 Task: Select the criteria, "custom formula".
Action: Mouse moved to (173, 60)
Screenshot: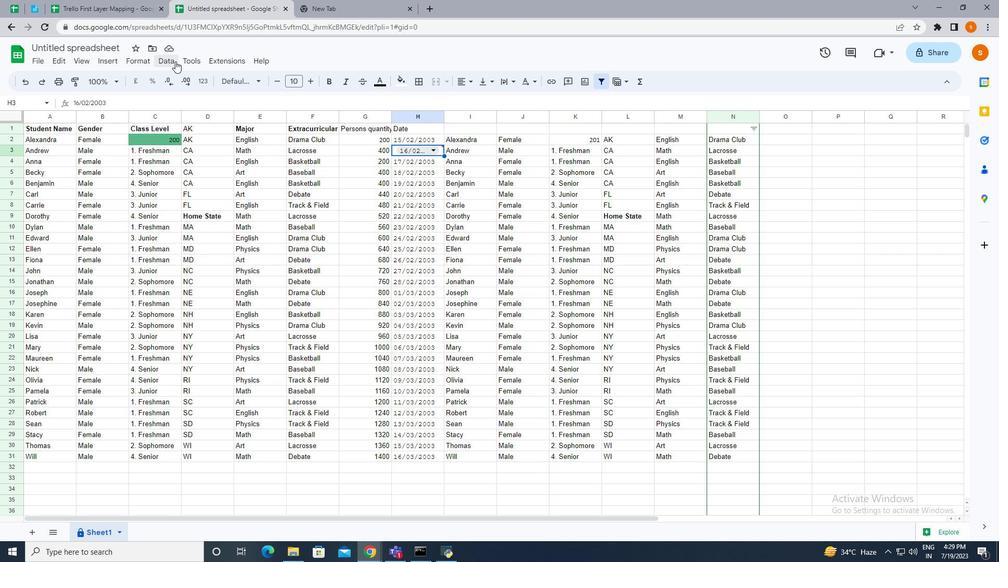 
Action: Mouse pressed left at (173, 60)
Screenshot: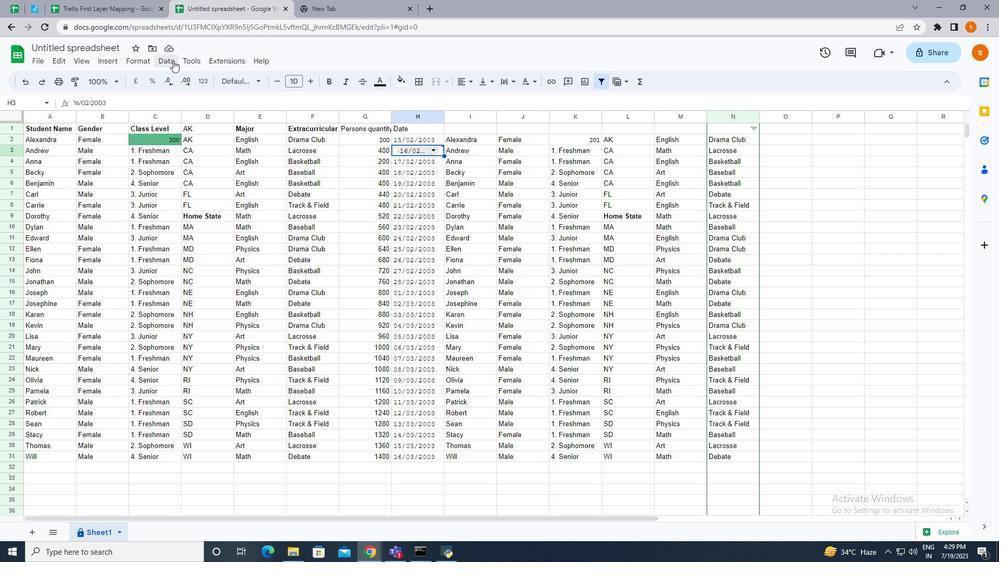 
Action: Mouse moved to (197, 267)
Screenshot: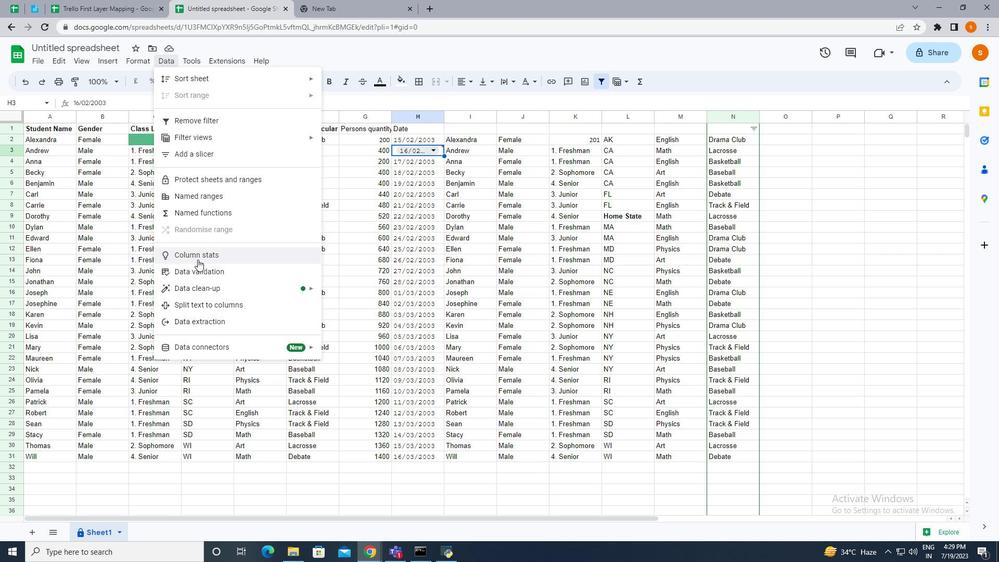 
Action: Mouse pressed left at (197, 267)
Screenshot: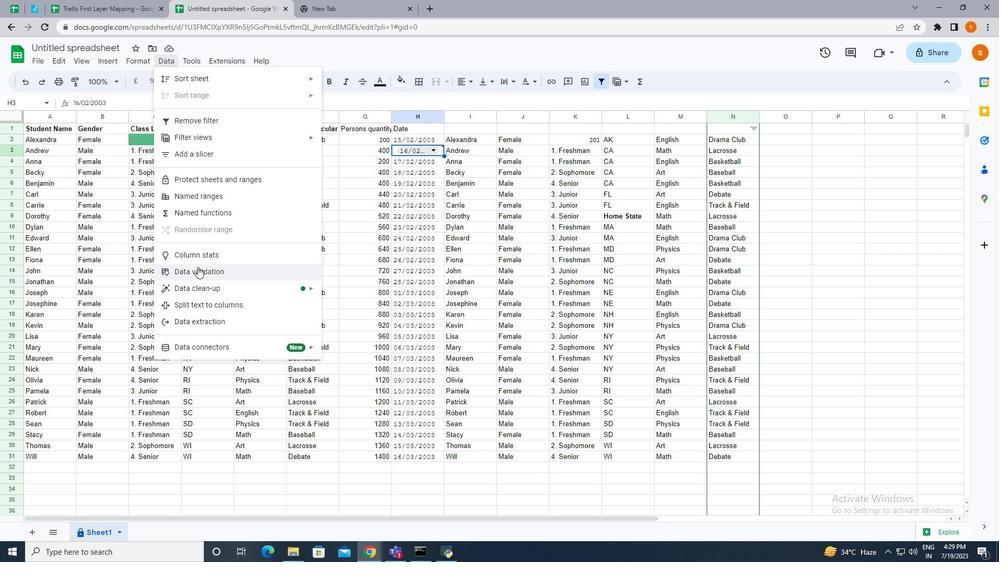 
Action: Mouse moved to (882, 127)
Screenshot: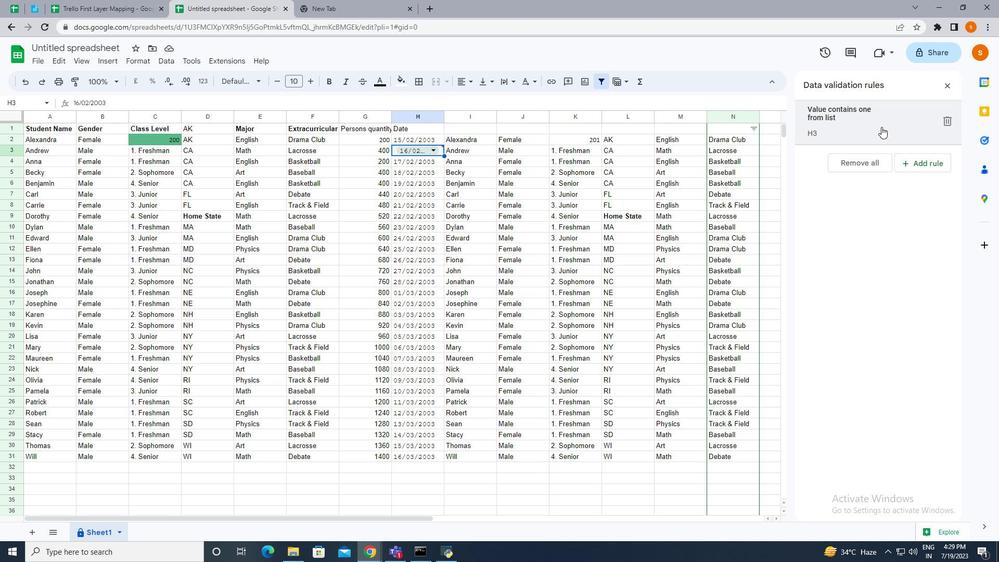 
Action: Mouse pressed left at (882, 127)
Screenshot: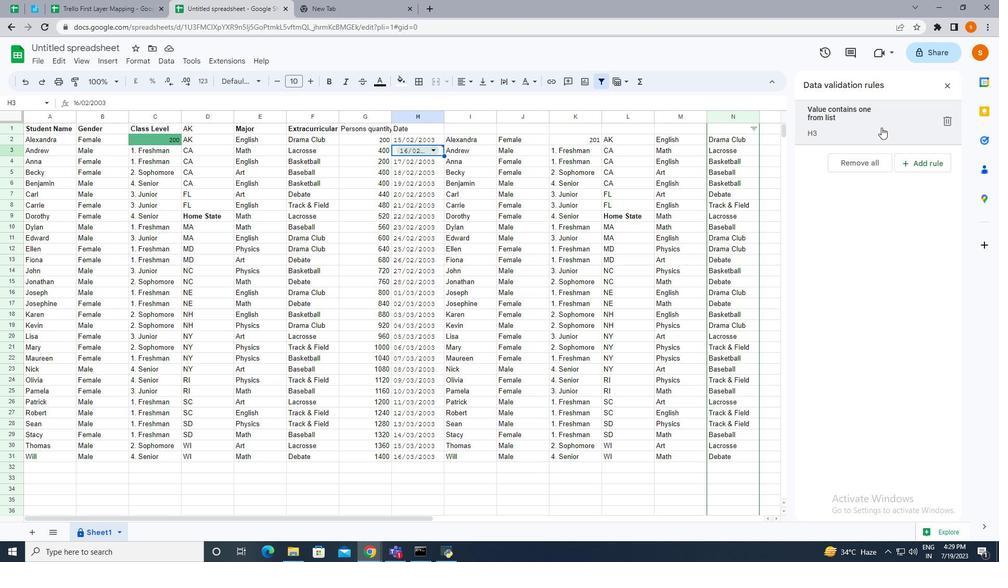 
Action: Mouse moved to (877, 172)
Screenshot: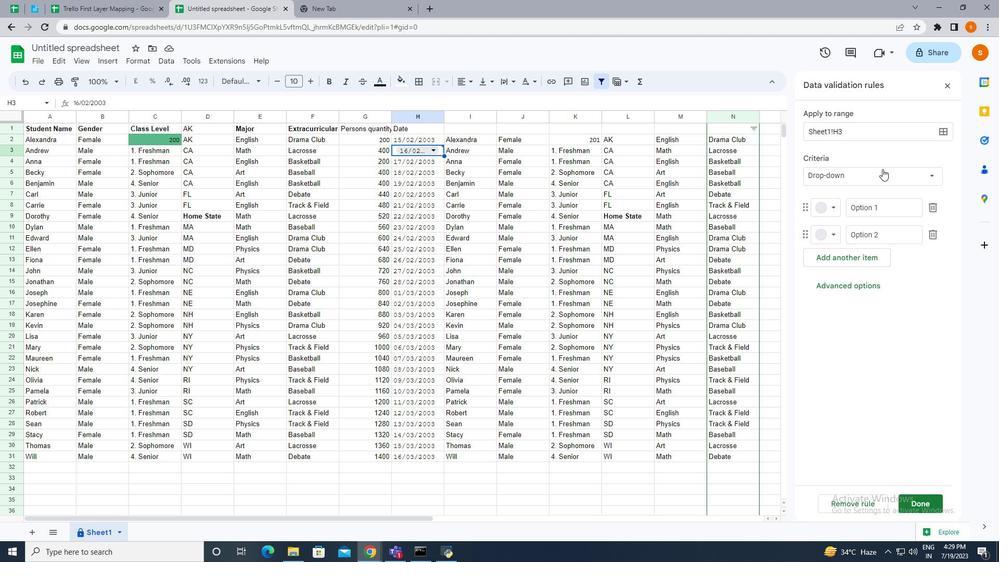 
Action: Mouse pressed left at (877, 172)
Screenshot: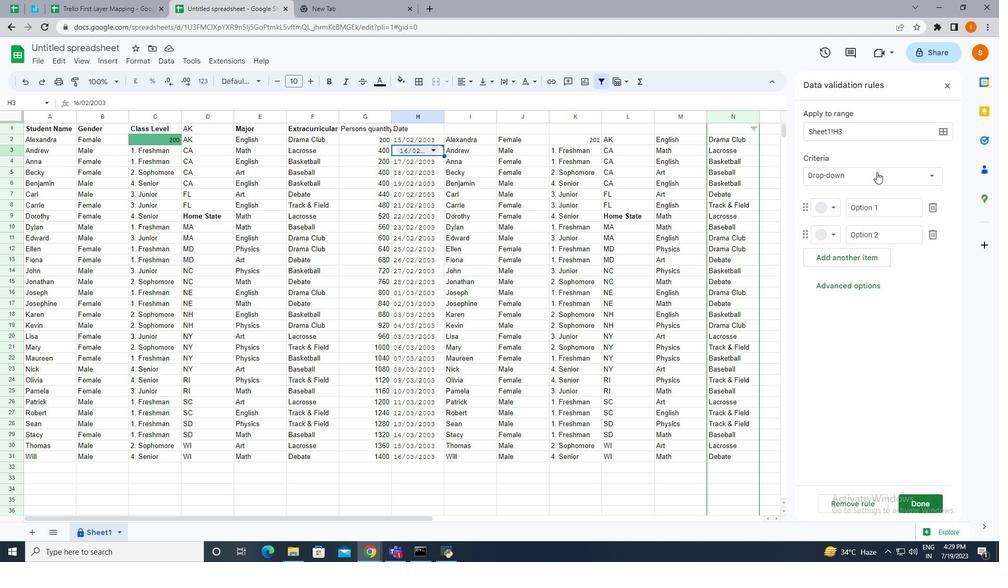 
Action: Mouse moved to (877, 270)
Screenshot: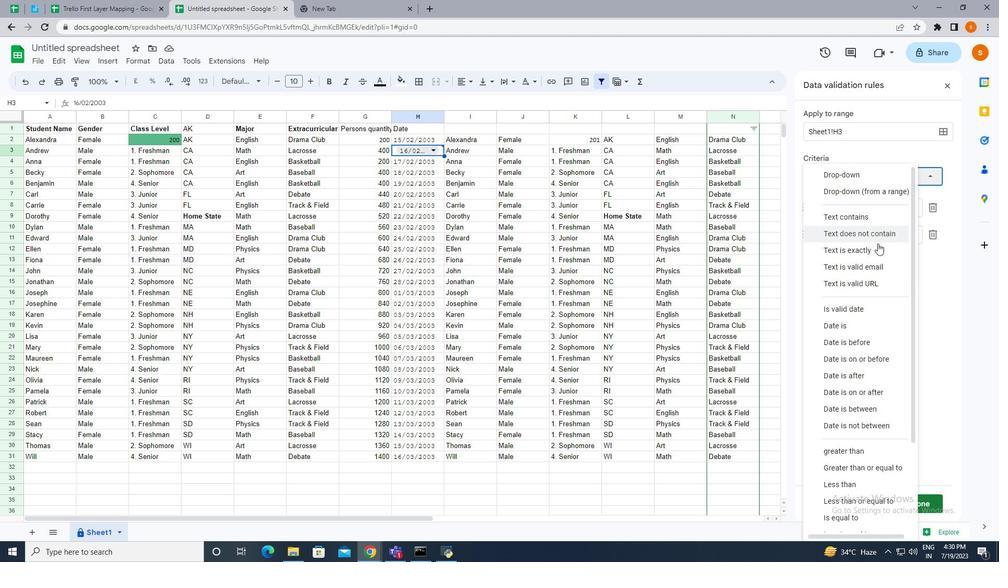 
Action: Mouse scrolled (877, 270) with delta (0, 0)
Screenshot: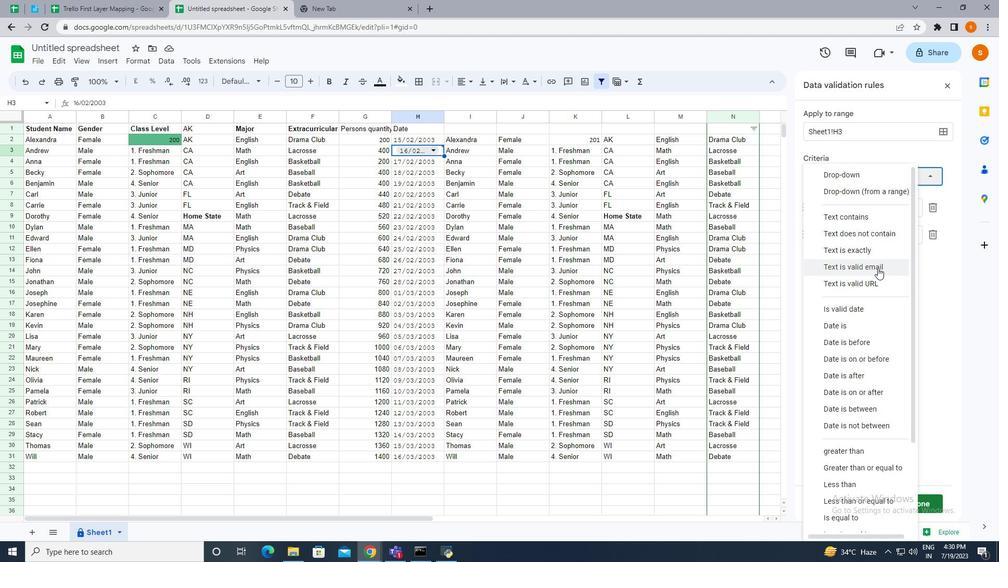 
Action: Mouse scrolled (877, 270) with delta (0, 0)
Screenshot: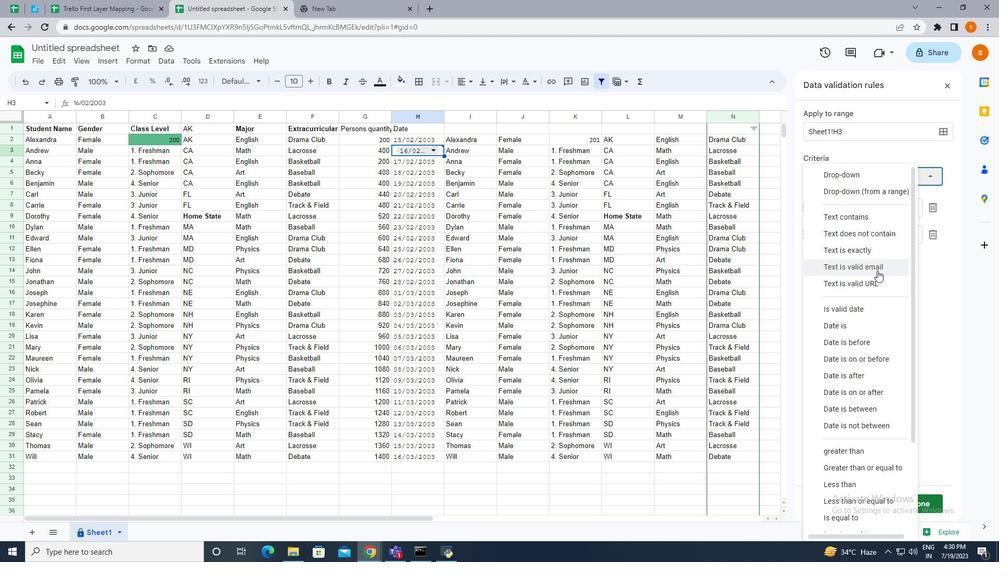 
Action: Mouse scrolled (877, 270) with delta (0, 0)
Screenshot: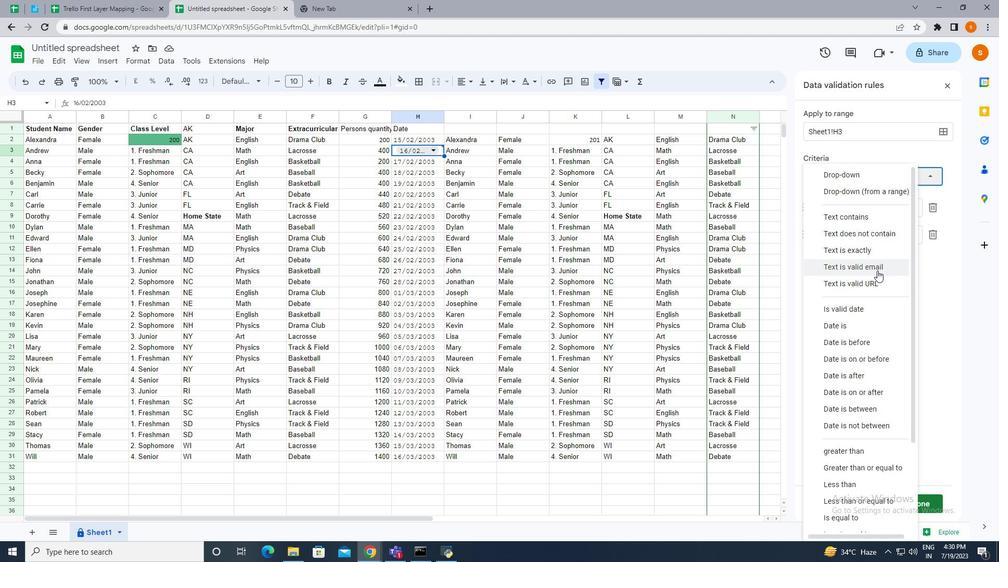 
Action: Mouse scrolled (877, 270) with delta (0, 0)
Screenshot: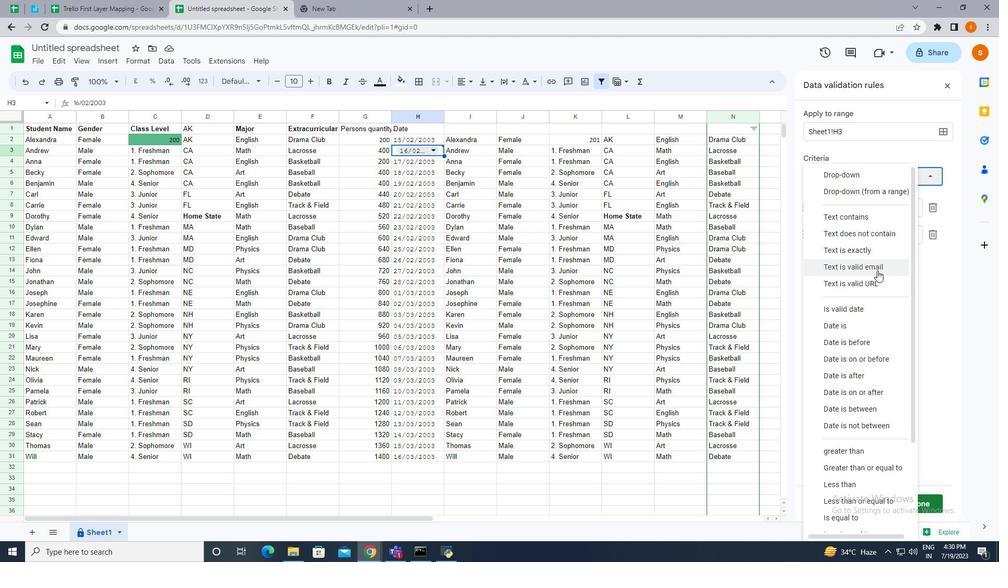 
Action: Mouse scrolled (877, 270) with delta (0, 0)
Screenshot: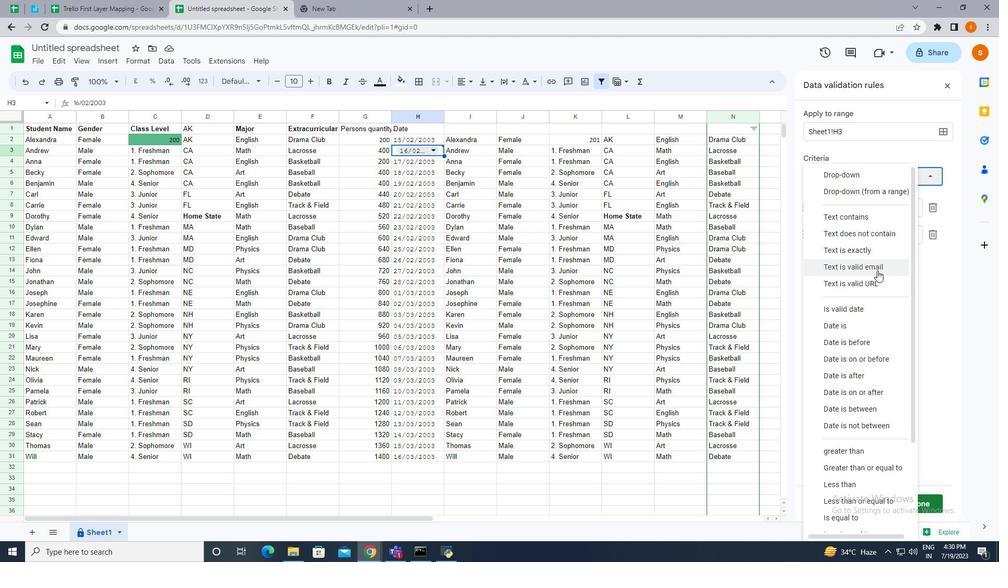 
Action: Mouse scrolled (877, 270) with delta (0, 0)
Screenshot: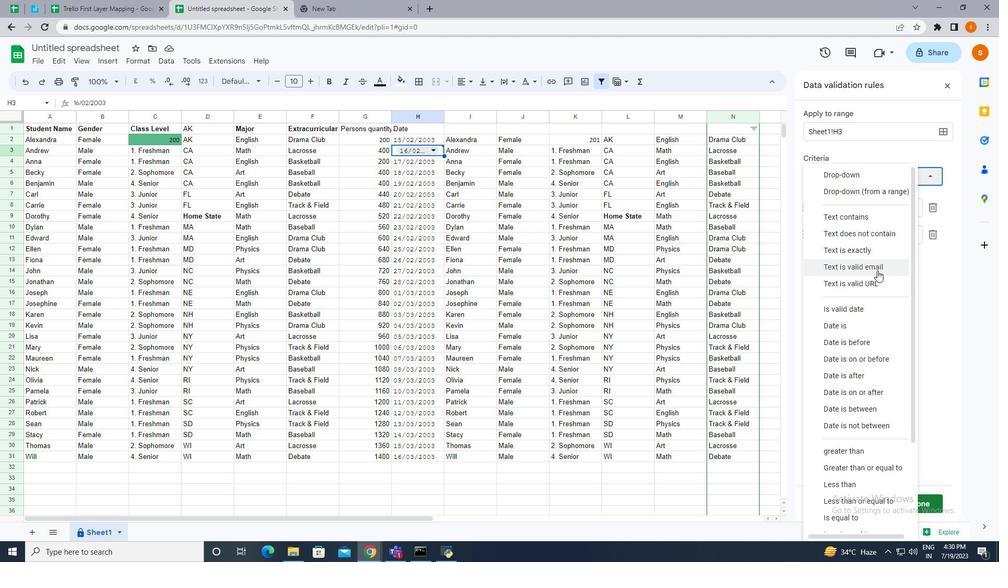 
Action: Mouse scrolled (877, 270) with delta (0, 0)
Screenshot: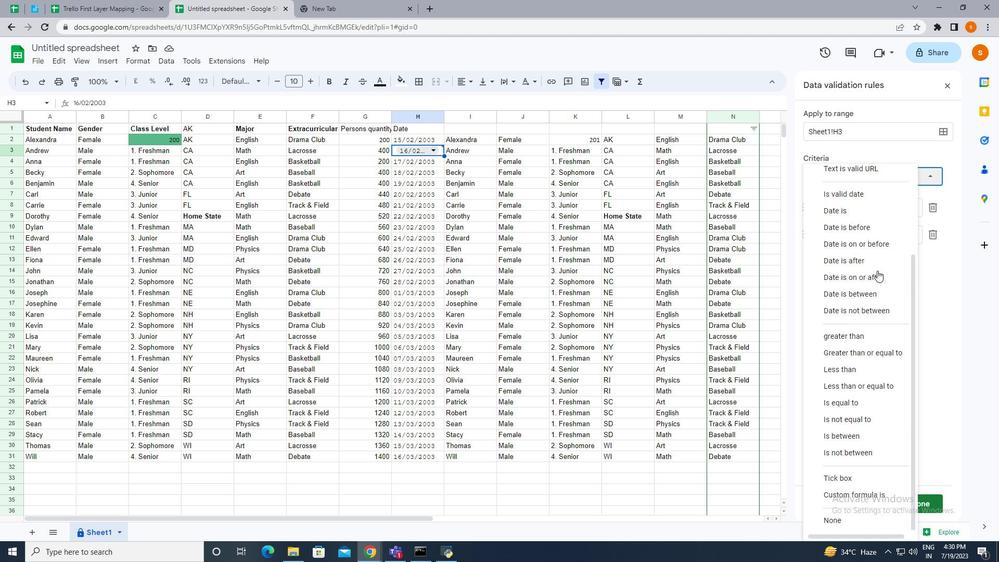 
Action: Mouse scrolled (877, 270) with delta (0, 0)
Screenshot: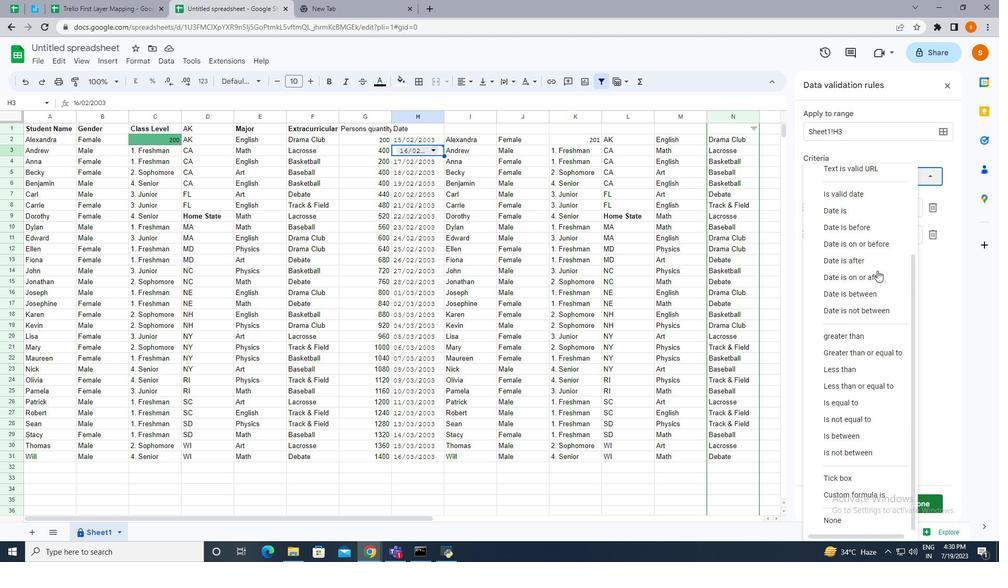 
Action: Mouse scrolled (877, 270) with delta (0, 0)
Screenshot: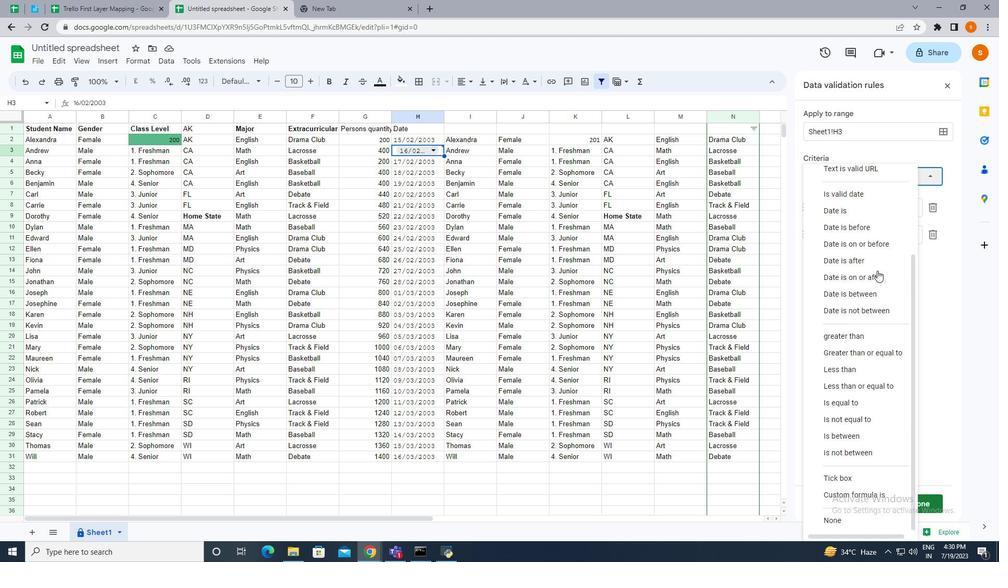 
Action: Mouse scrolled (877, 270) with delta (0, 0)
Screenshot: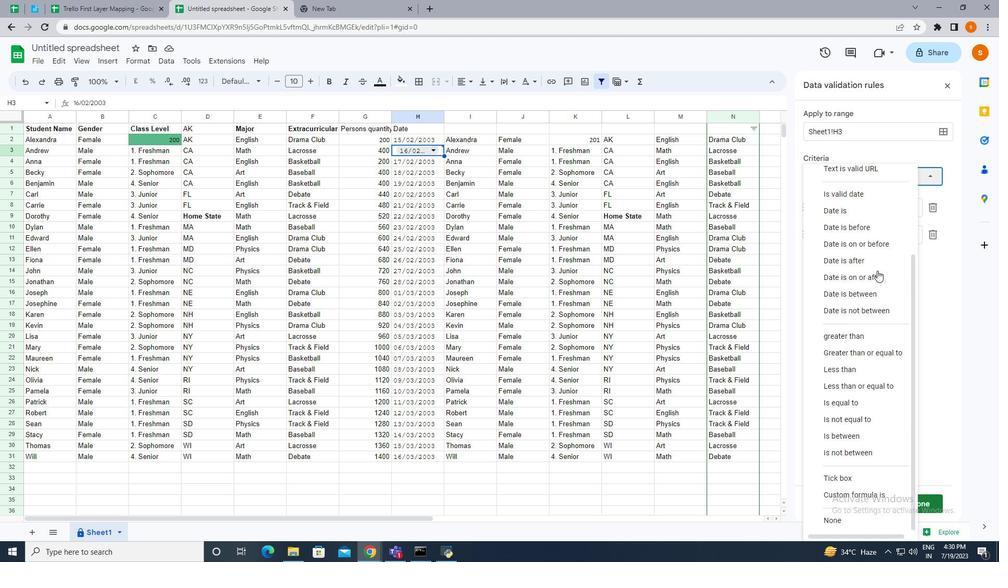 
Action: Mouse scrolled (877, 270) with delta (0, 0)
Screenshot: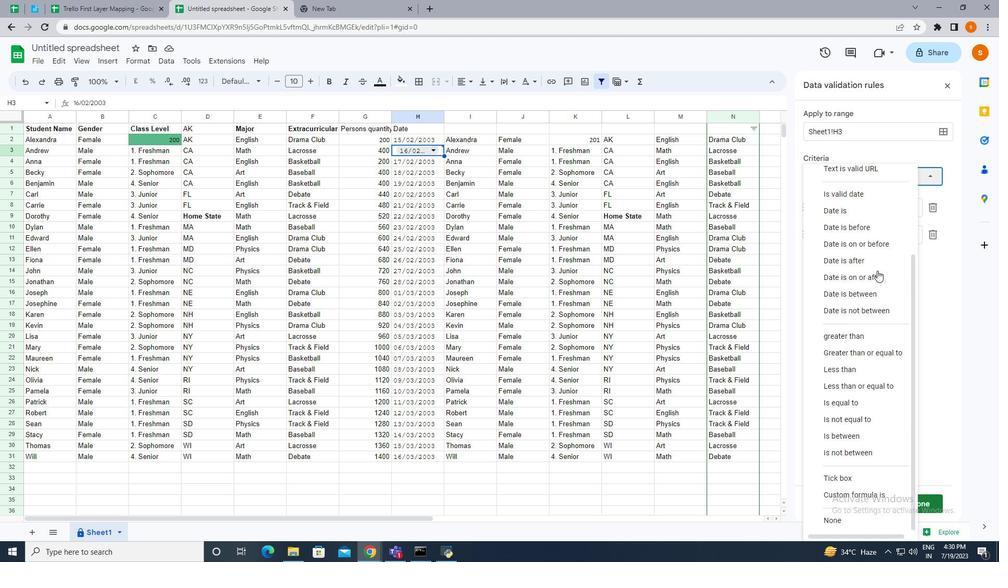 
Action: Mouse moved to (847, 499)
Screenshot: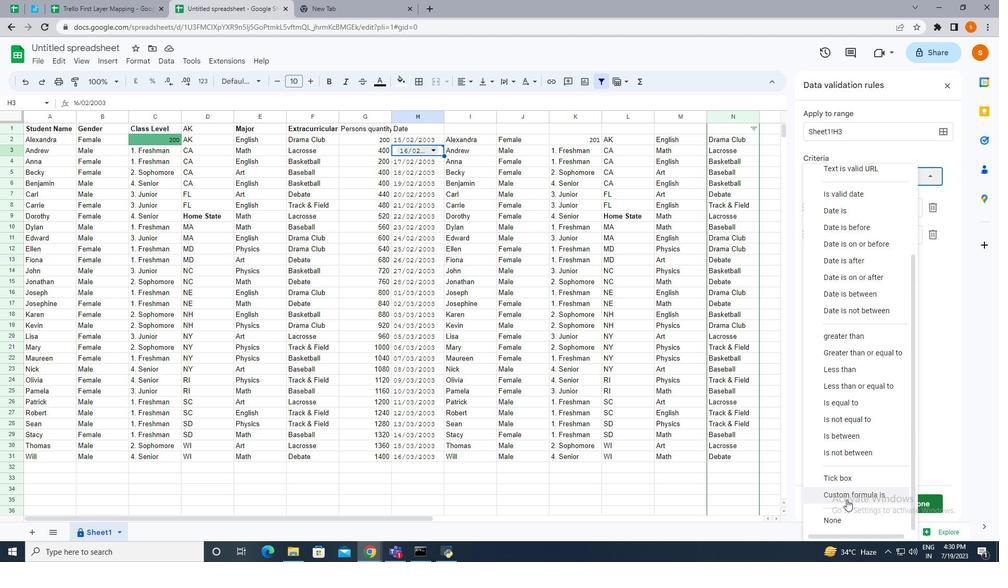 
Action: Mouse pressed left at (847, 499)
Screenshot: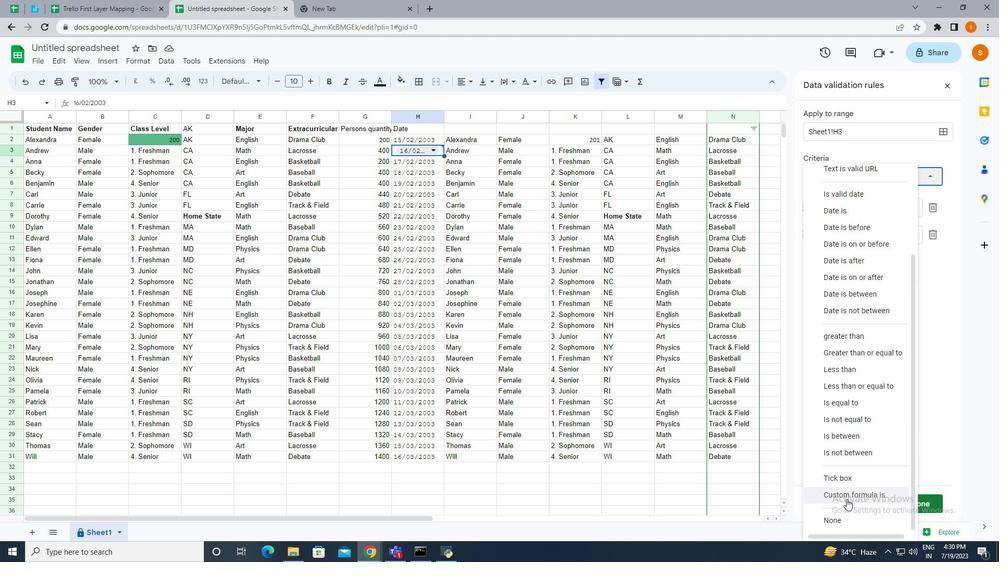 
Action: Mouse moved to (916, 496)
Screenshot: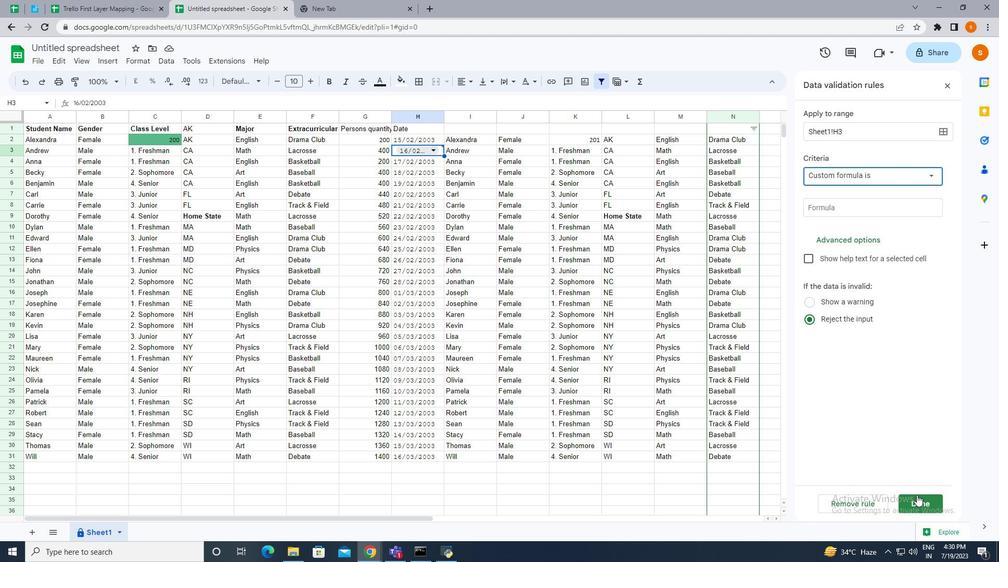 
